 Task: Find the nearest Hotels.
Action: Mouse moved to (108, 43)
Screenshot: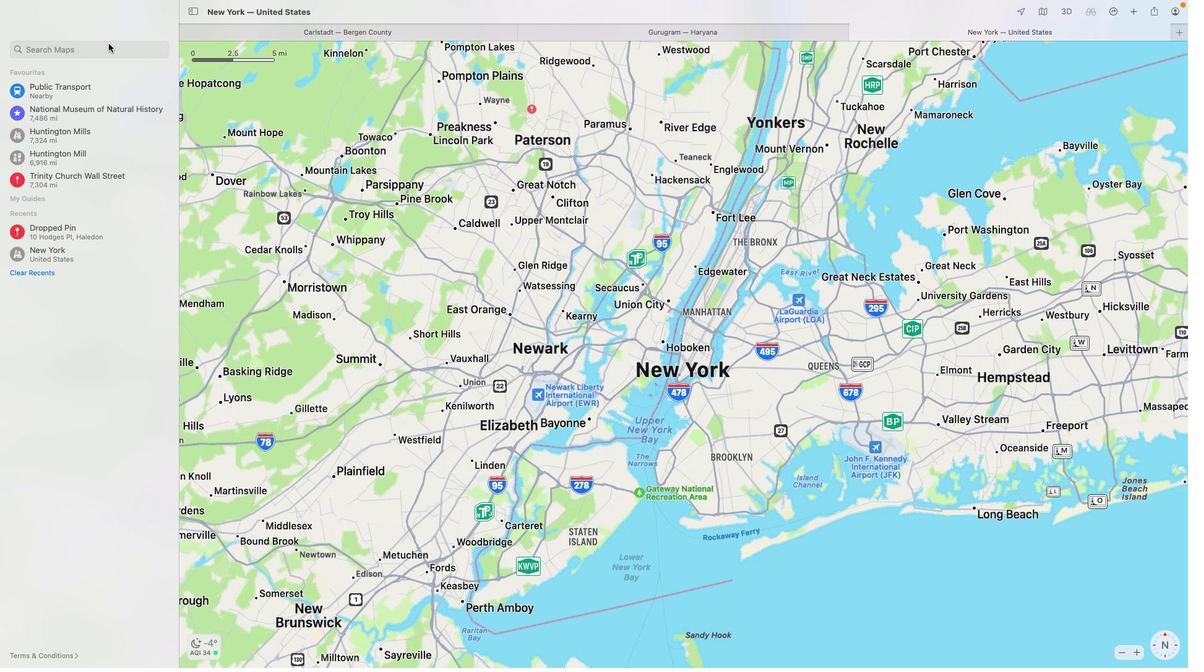 
Action: Mouse pressed left at (108, 43)
Screenshot: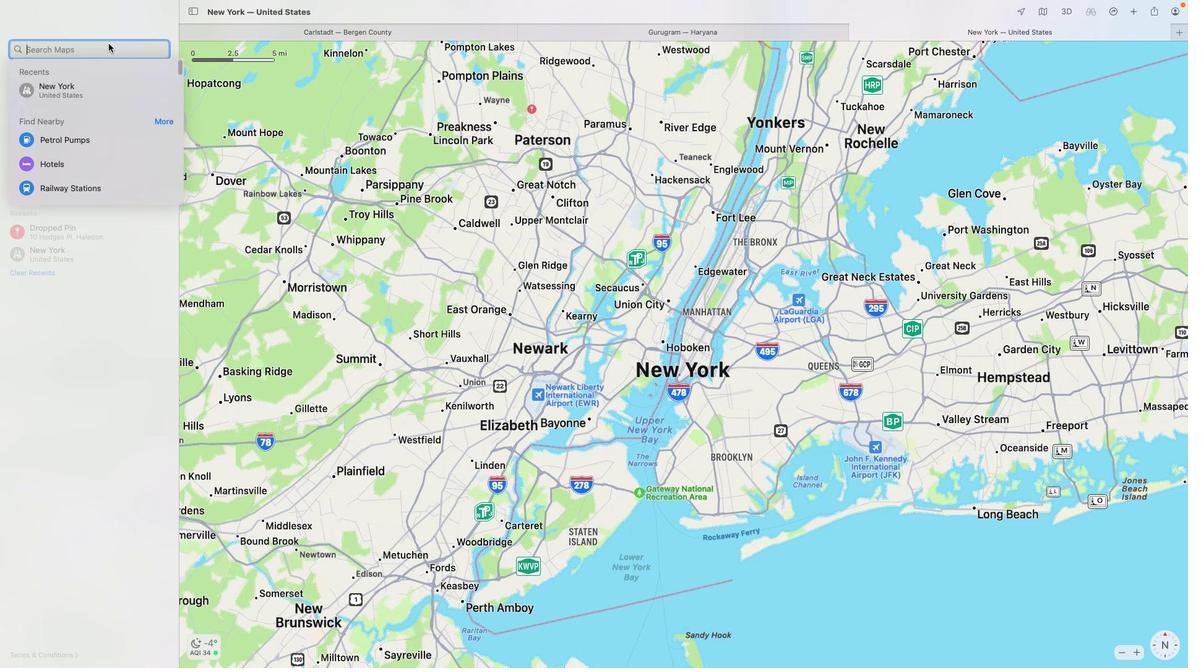 
Action: Mouse moved to (163, 116)
Screenshot: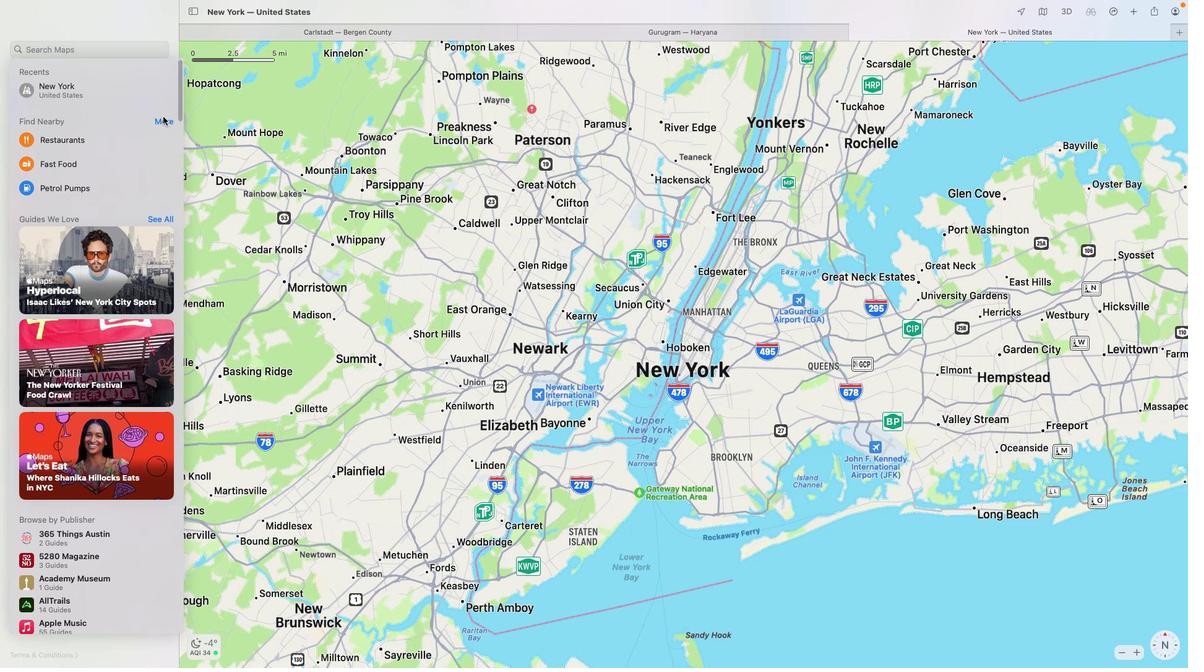 
Action: Mouse pressed left at (163, 116)
Screenshot: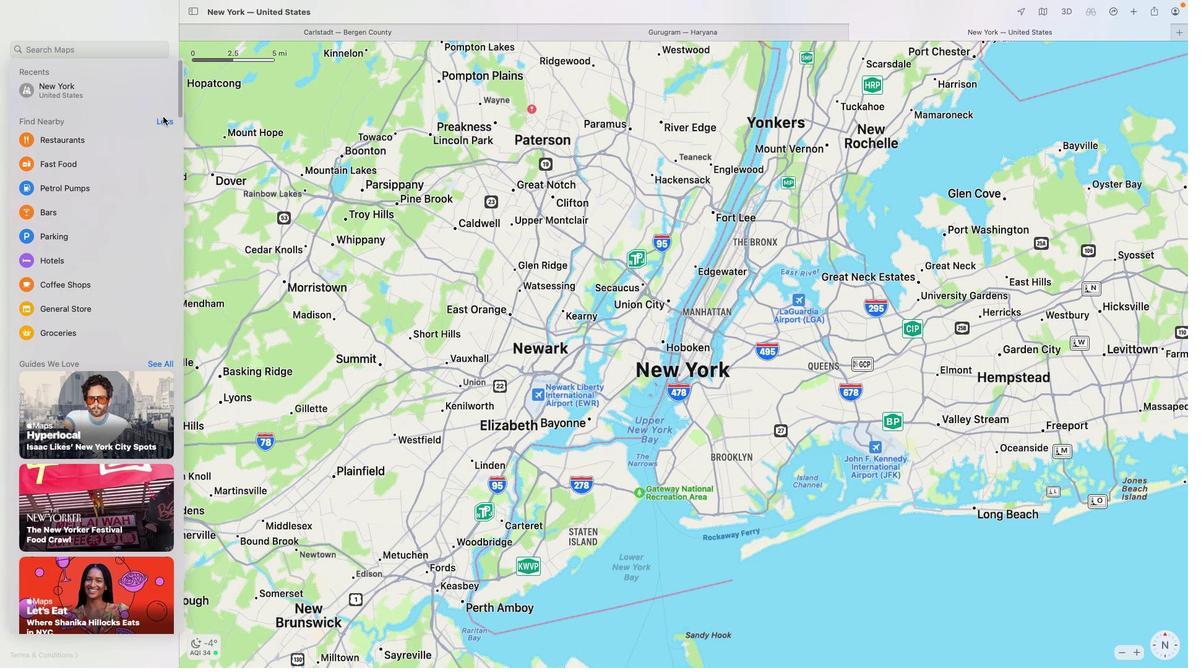 
Action: Mouse moved to (66, 269)
Screenshot: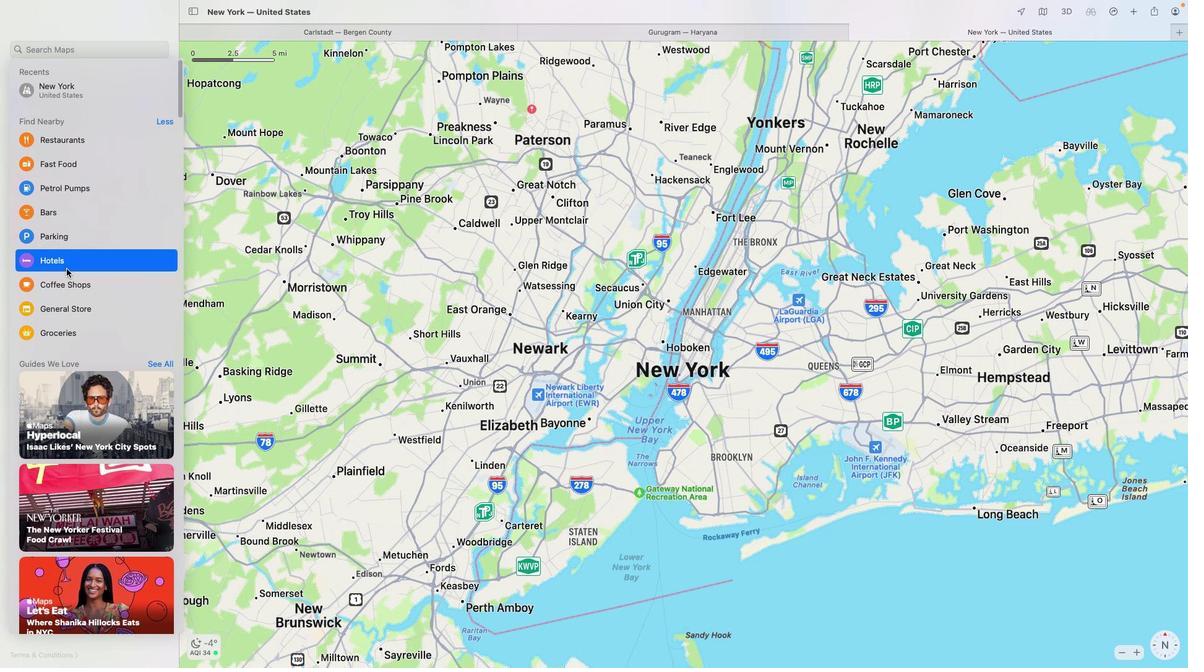
Action: Mouse pressed left at (66, 269)
Screenshot: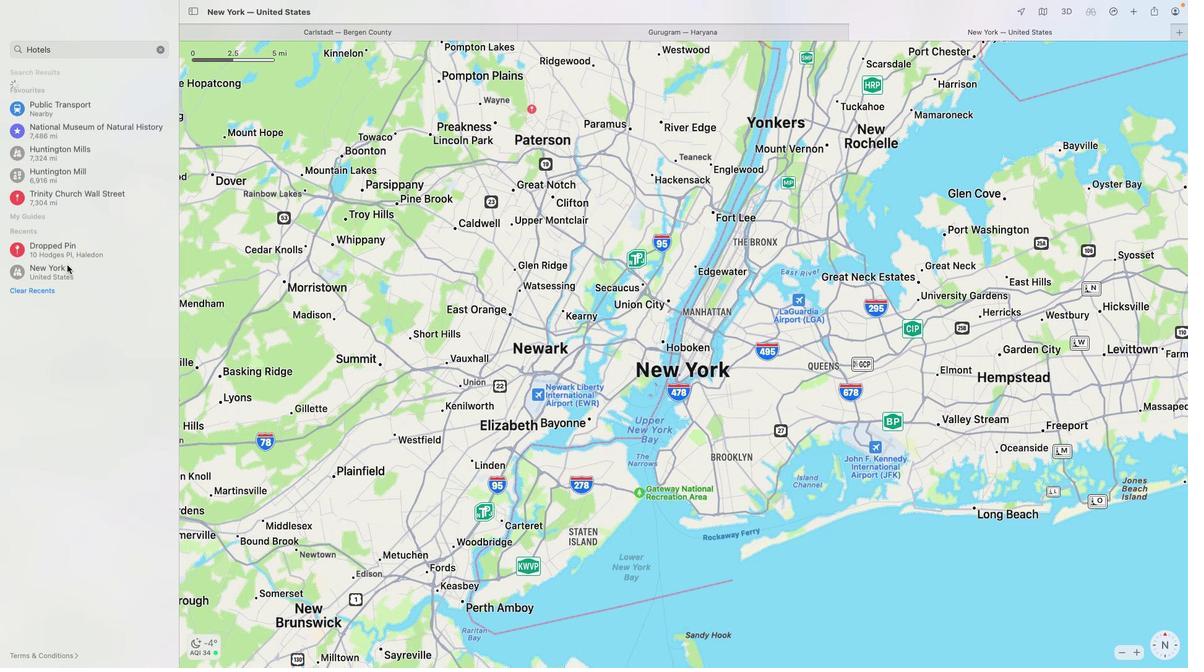 
Action: Mouse moved to (68, 261)
Screenshot: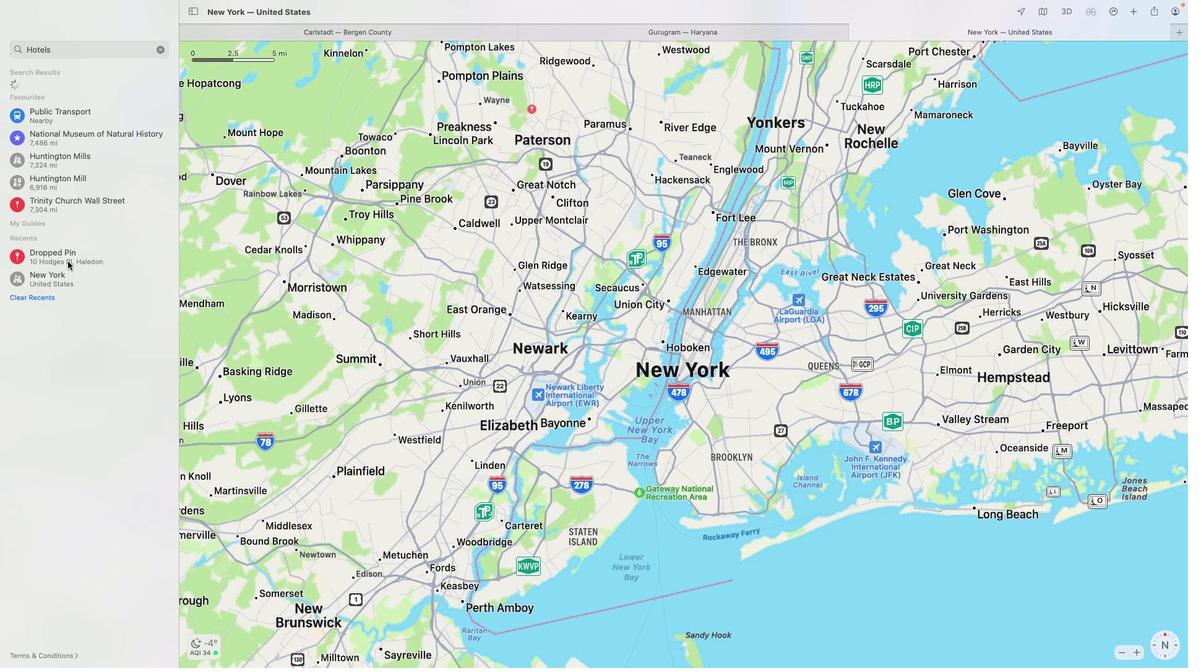 
